 Task: Create in the project TowerLine a sprint 'Gravity Assist'.
Action: Mouse moved to (872, 314)
Screenshot: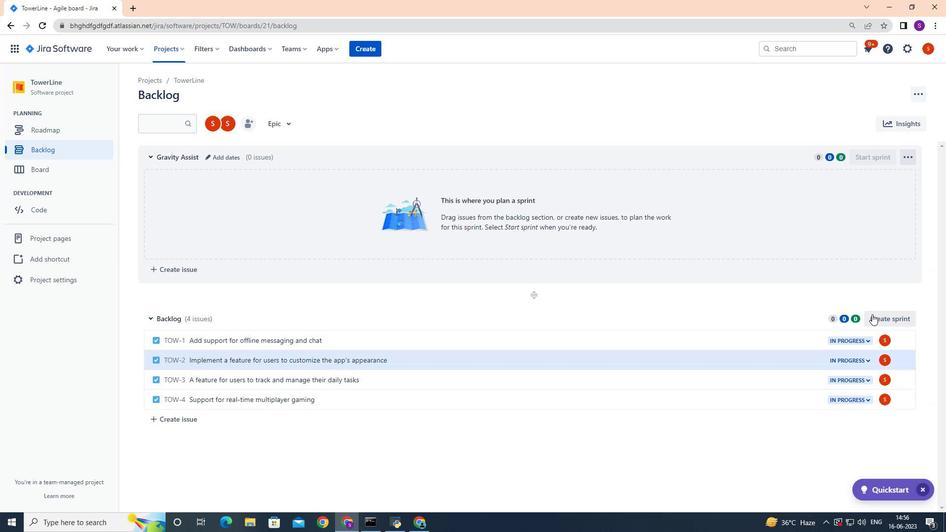 
Action: Mouse pressed left at (872, 314)
Screenshot: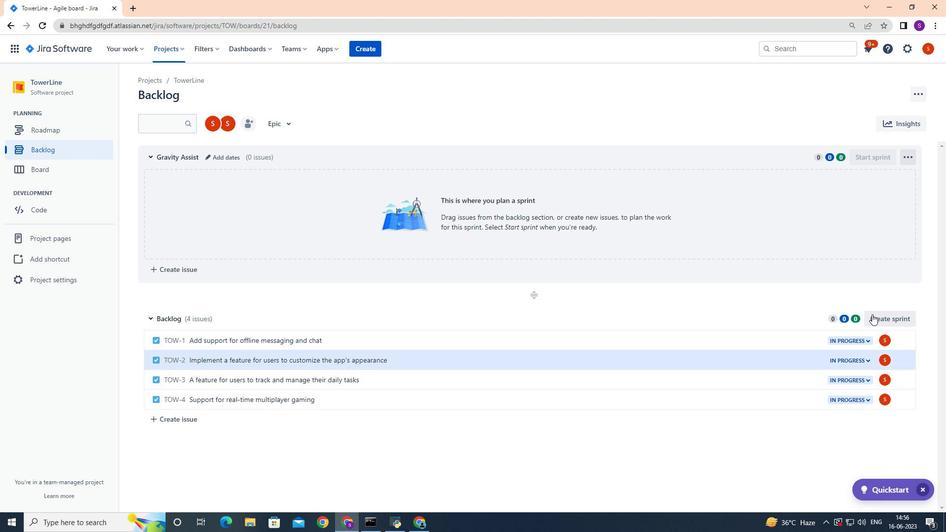
Action: Mouse moved to (912, 318)
Screenshot: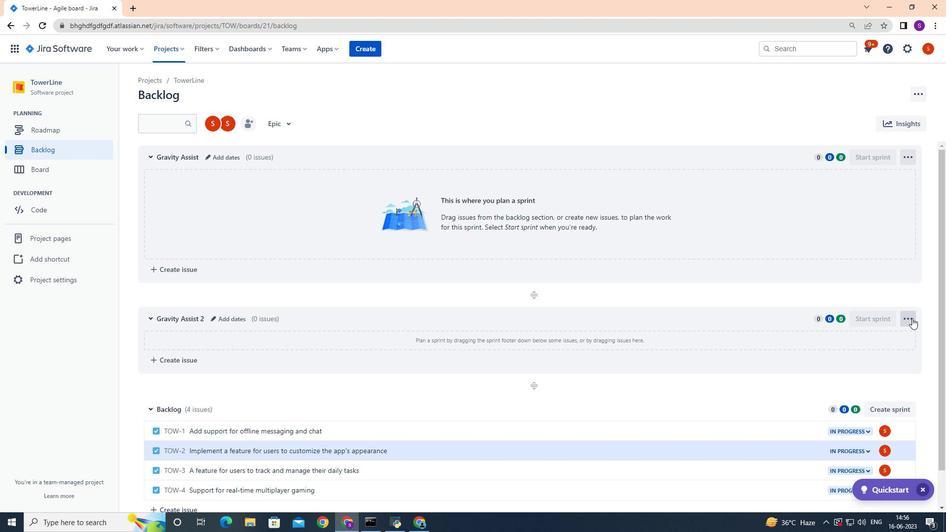 
Action: Mouse pressed left at (912, 318)
Screenshot: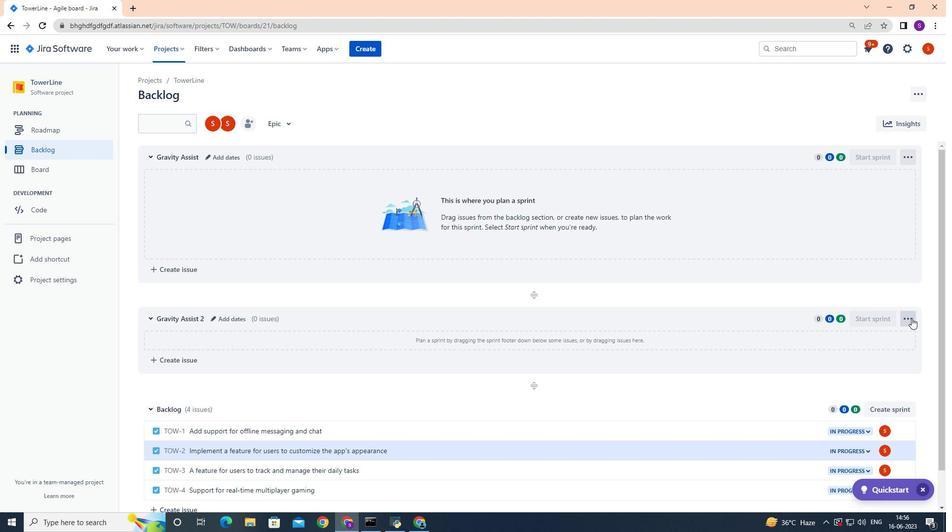 
Action: Mouse moved to (886, 358)
Screenshot: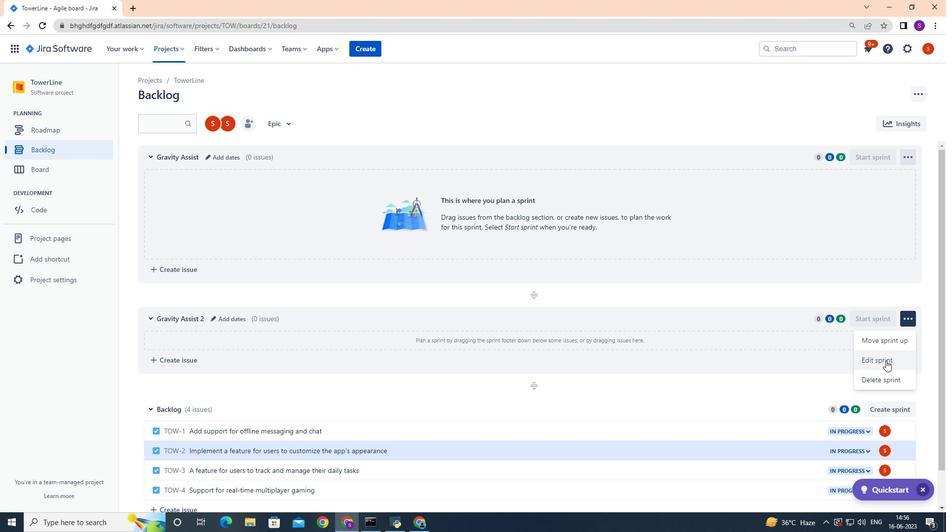
Action: Mouse pressed left at (886, 358)
Screenshot: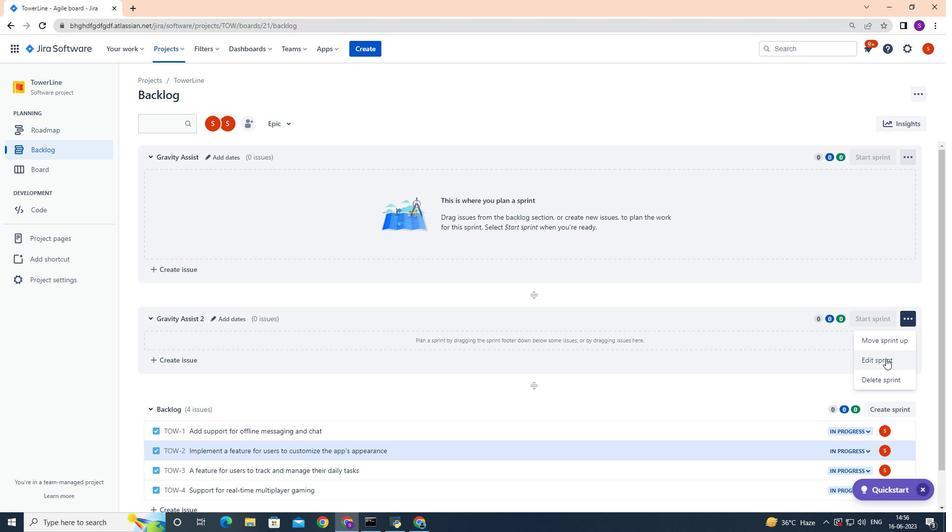 
Action: Mouse moved to (876, 350)
Screenshot: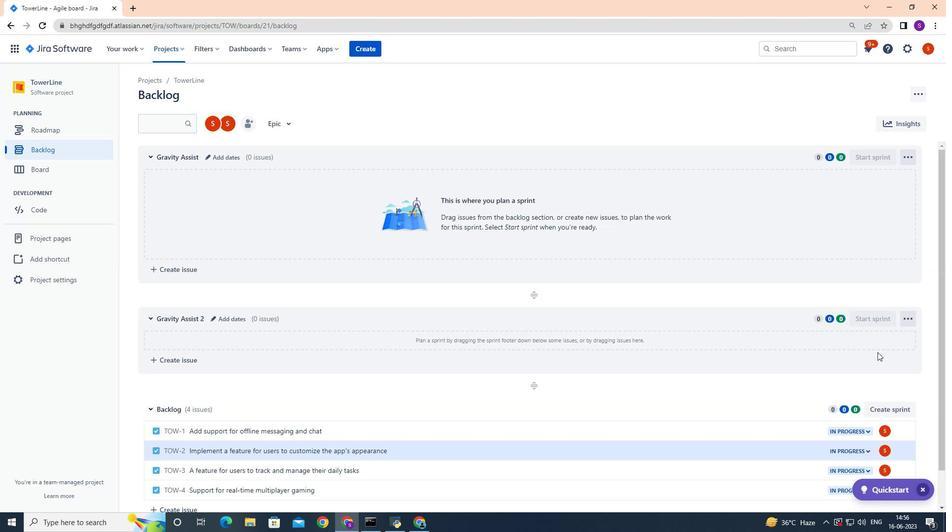 
Action: Key pressed <Key.backspace><Key.backspace><Key.backspace><Key.backspace><Key.backspace><Key.backspace><Key.backspace><Key.backspace><Key.backspace><Key.backspace><Key.backspace><Key.backspace><Key.backspace><Key.backspace><Key.backspace><Key.backspace><Key.backspace><Key.backspace><Key.backspace><Key.backspace><Key.backspace><Key.backspace><Key.backspace><Key.backspace><Key.shift><Key.shift><Key.shift><Key.shift><Key.shift><Key.shift><Key.shift><Key.shift><Key.shift><Key.shift><Key.shift>Gravity<Key.space><Key.shift>Assist
Screenshot: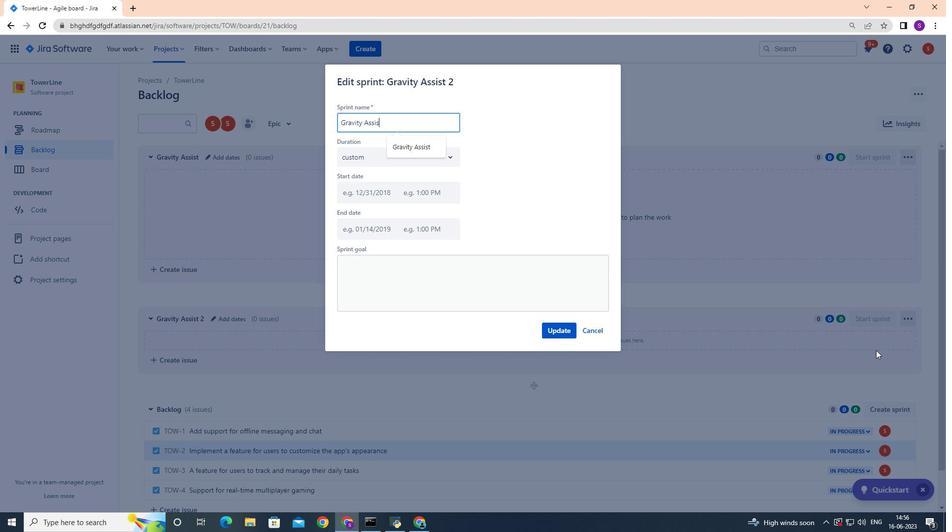 
Action: Mouse moved to (560, 328)
Screenshot: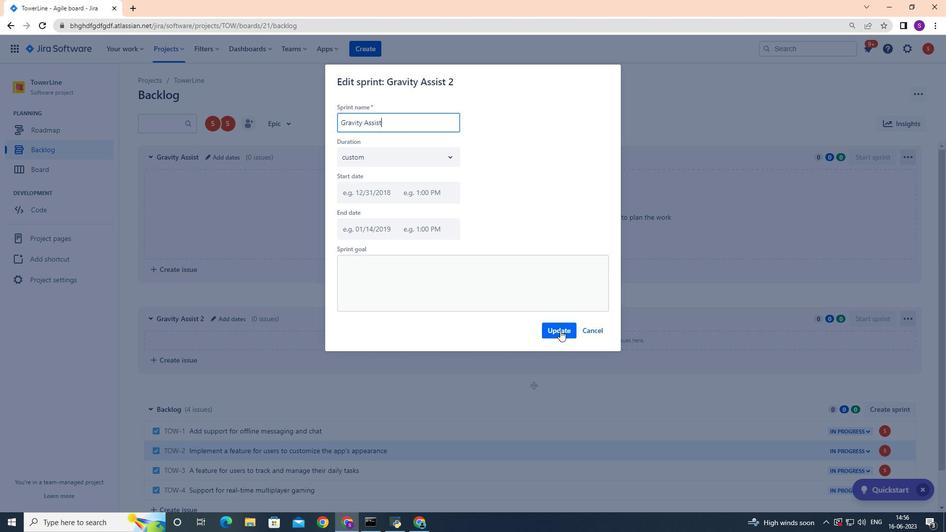
Action: Mouse pressed left at (560, 328)
Screenshot: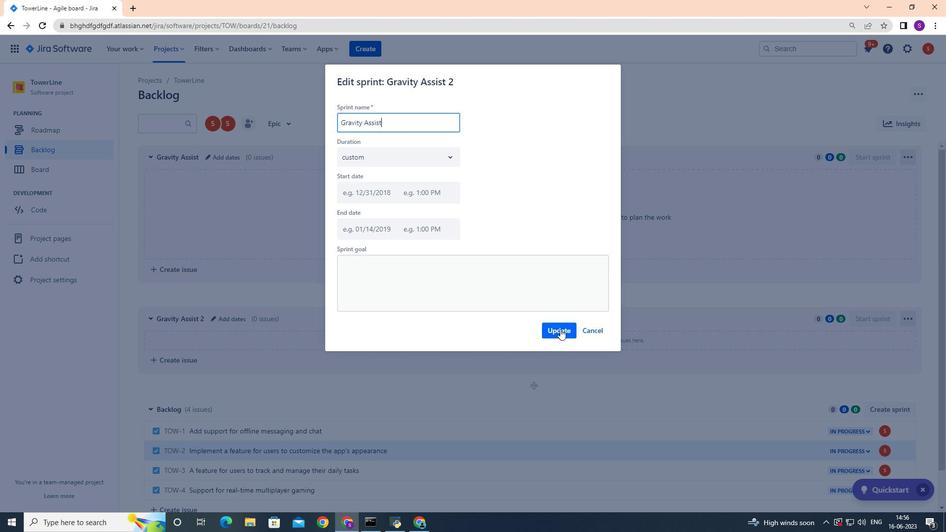 
